 Task: Remove review limits from all repositories in the organization "Mark56771"
Action: Mouse moved to (1214, 100)
Screenshot: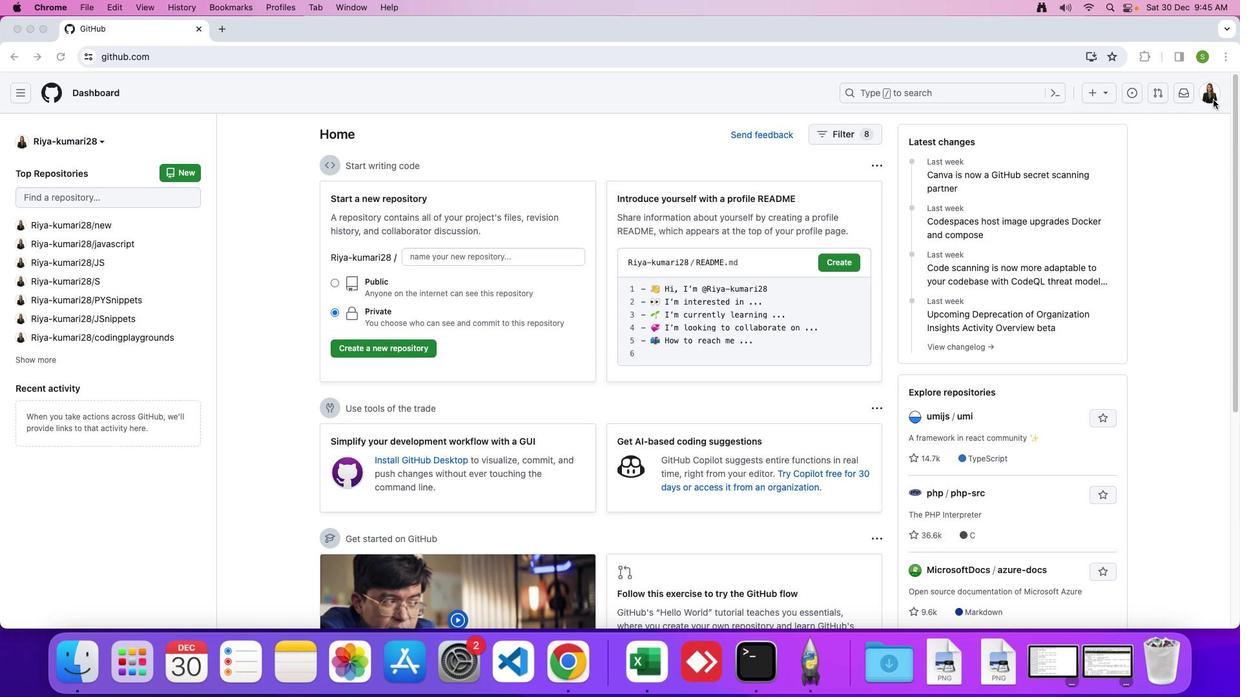 
Action: Mouse pressed left at (1214, 100)
Screenshot: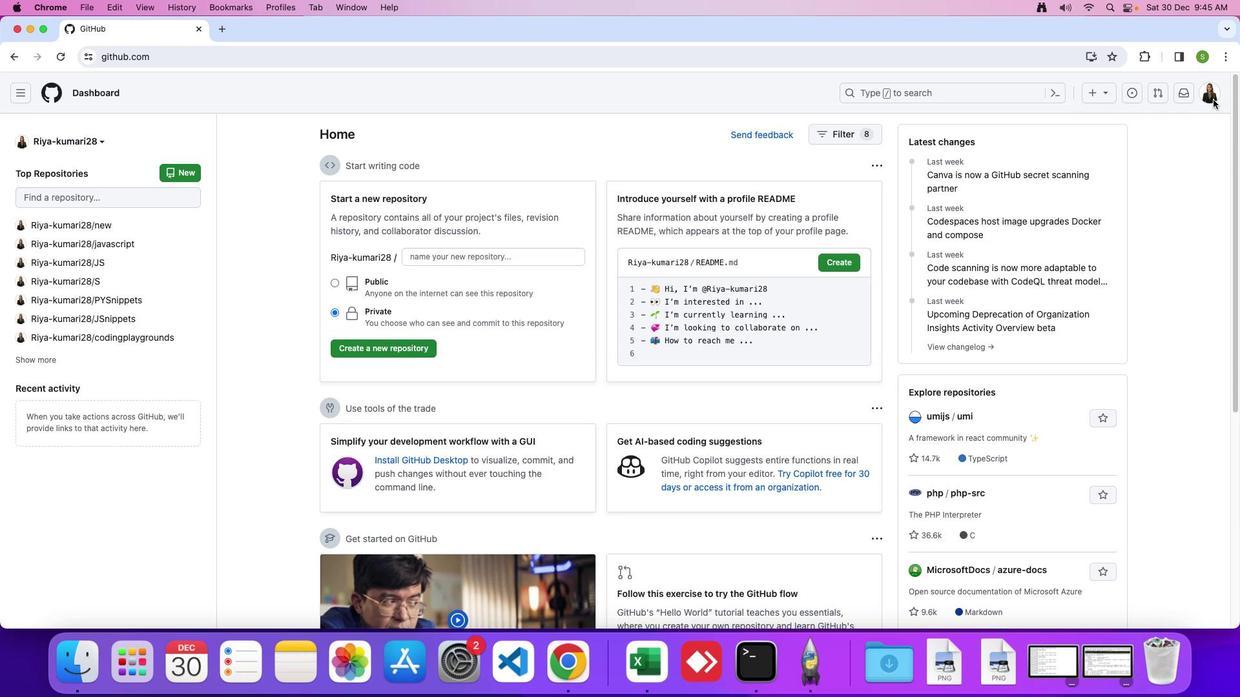 
Action: Mouse moved to (1212, 96)
Screenshot: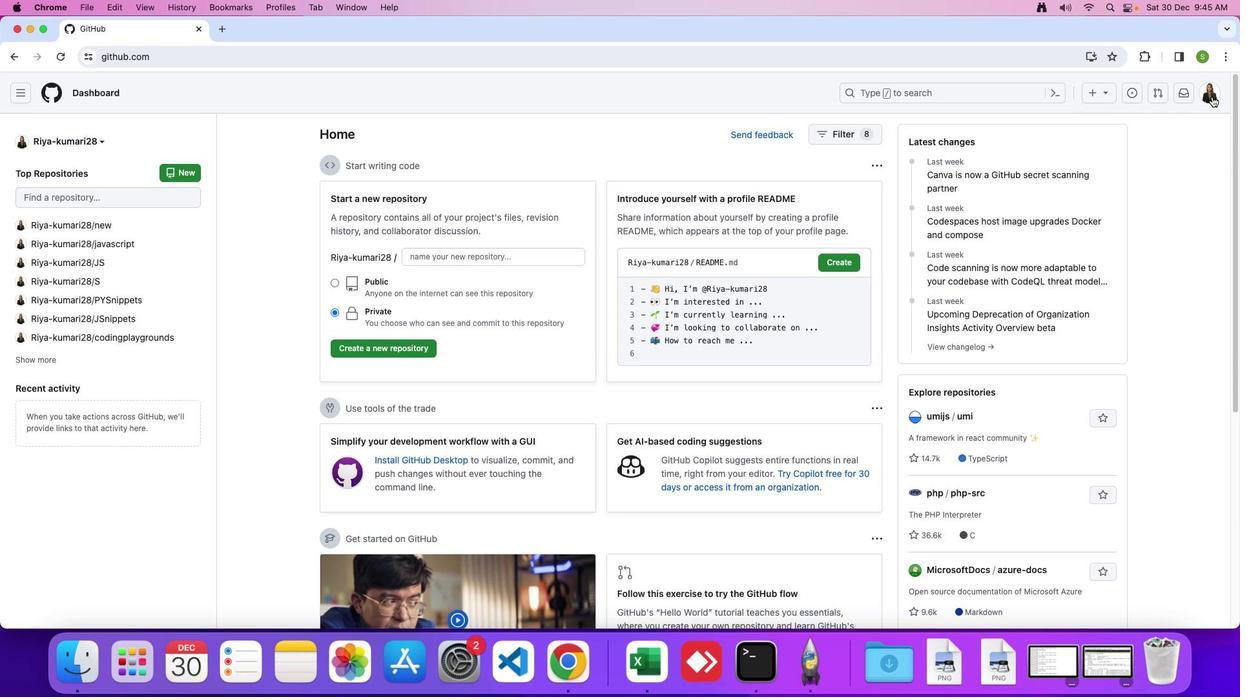 
Action: Mouse pressed left at (1212, 96)
Screenshot: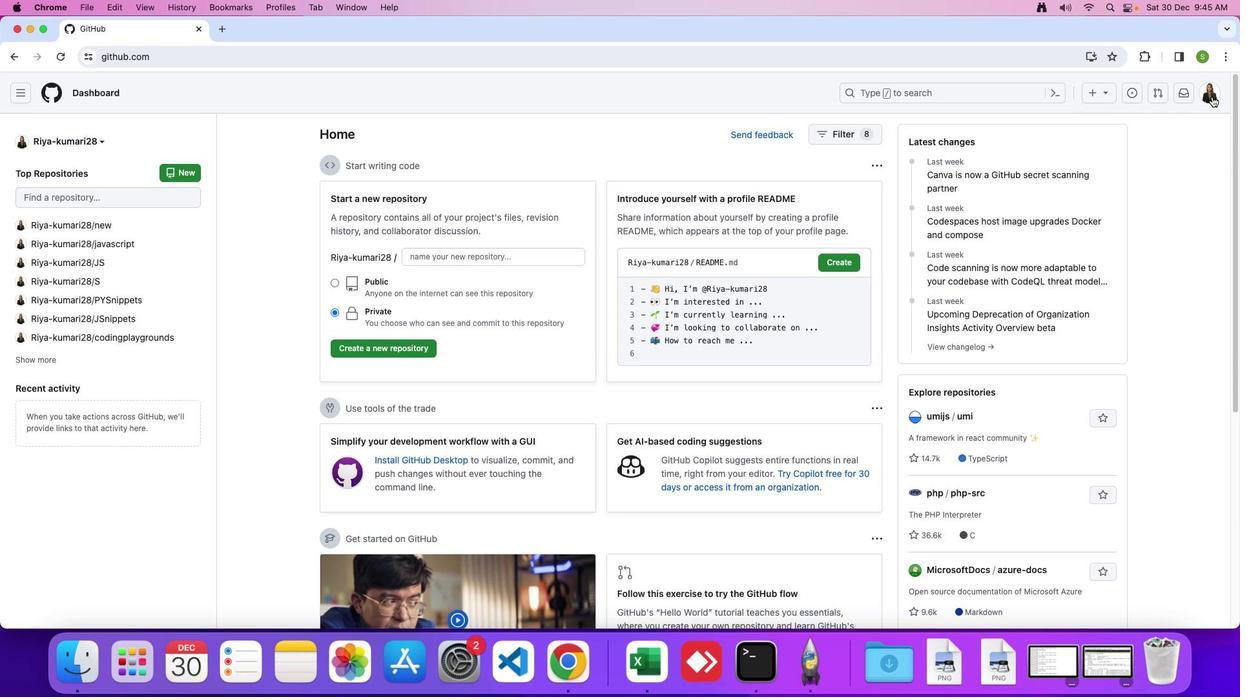 
Action: Mouse moved to (1157, 247)
Screenshot: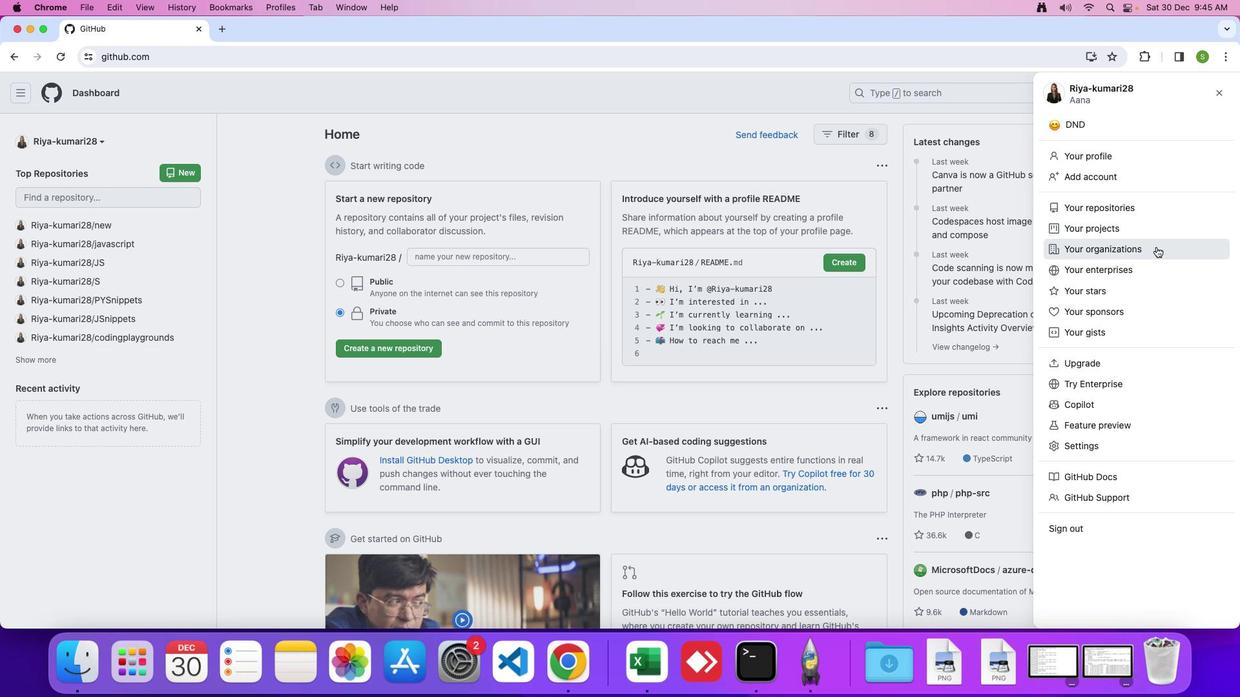 
Action: Mouse pressed left at (1157, 247)
Screenshot: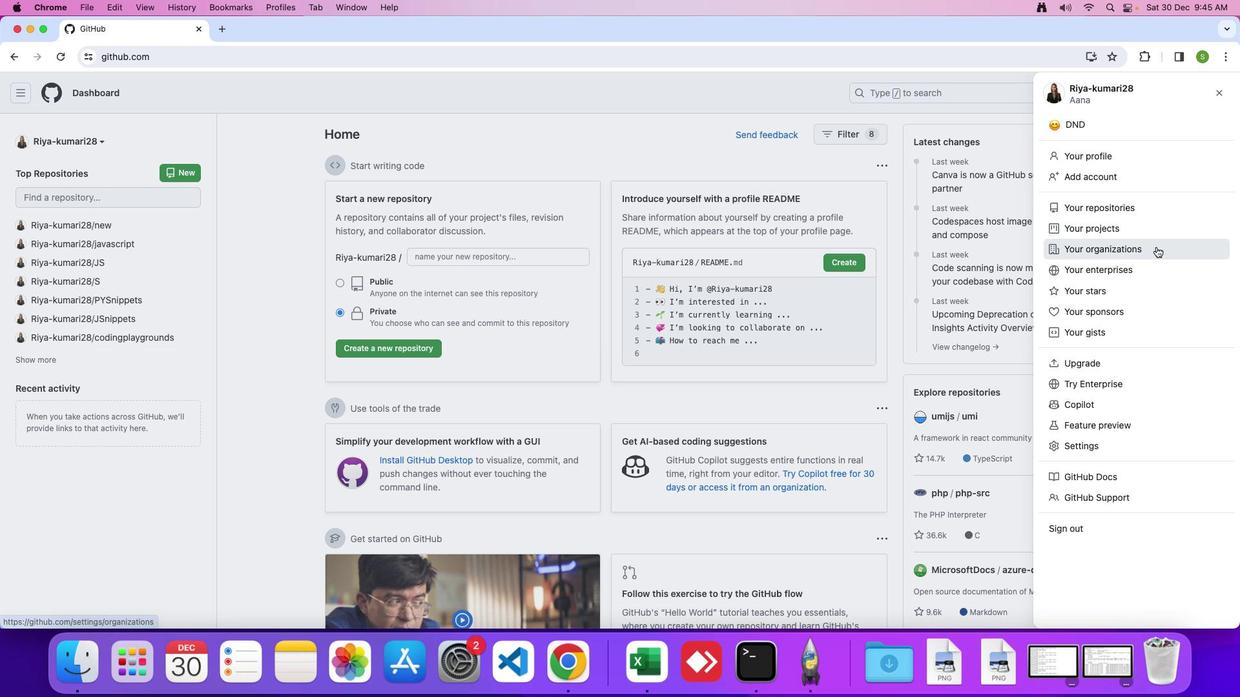 
Action: Mouse moved to (950, 270)
Screenshot: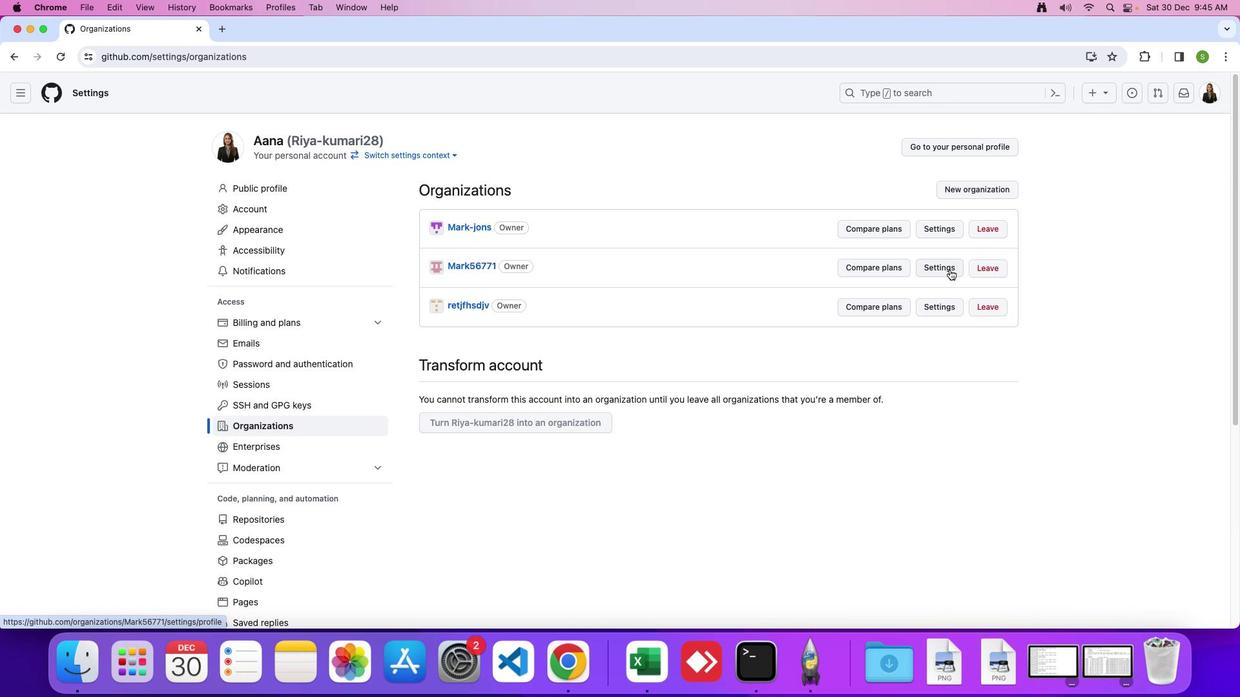 
Action: Mouse pressed left at (950, 270)
Screenshot: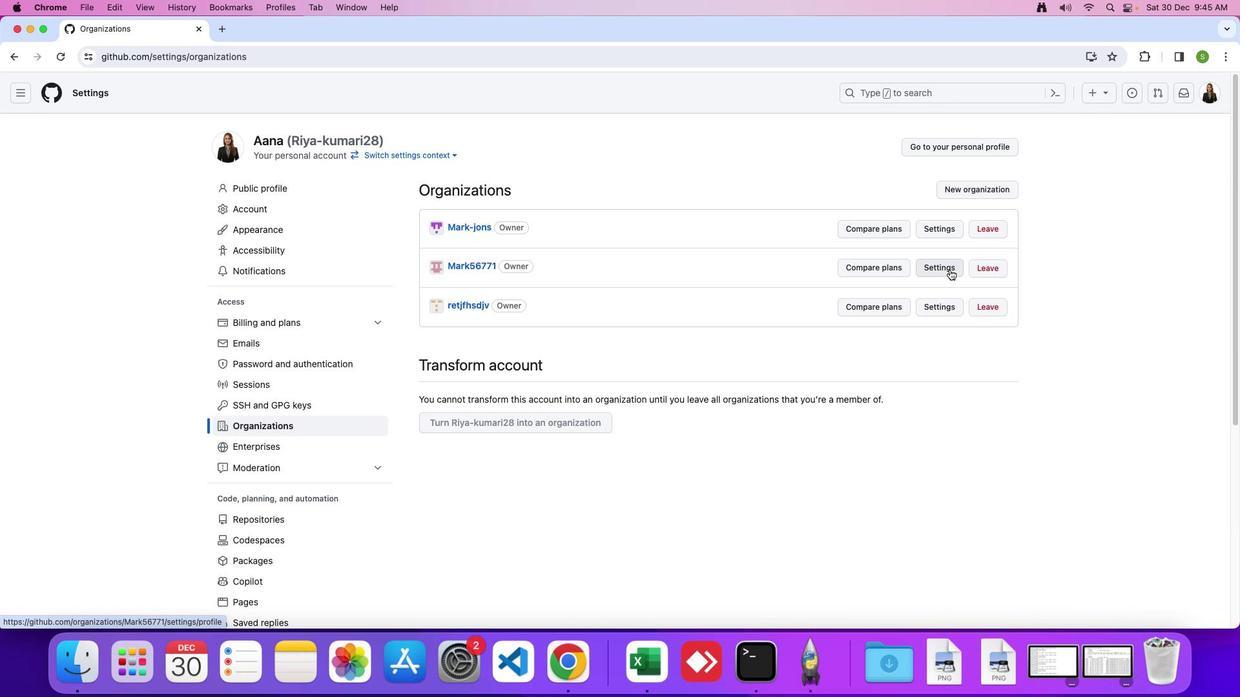 
Action: Mouse moved to (372, 345)
Screenshot: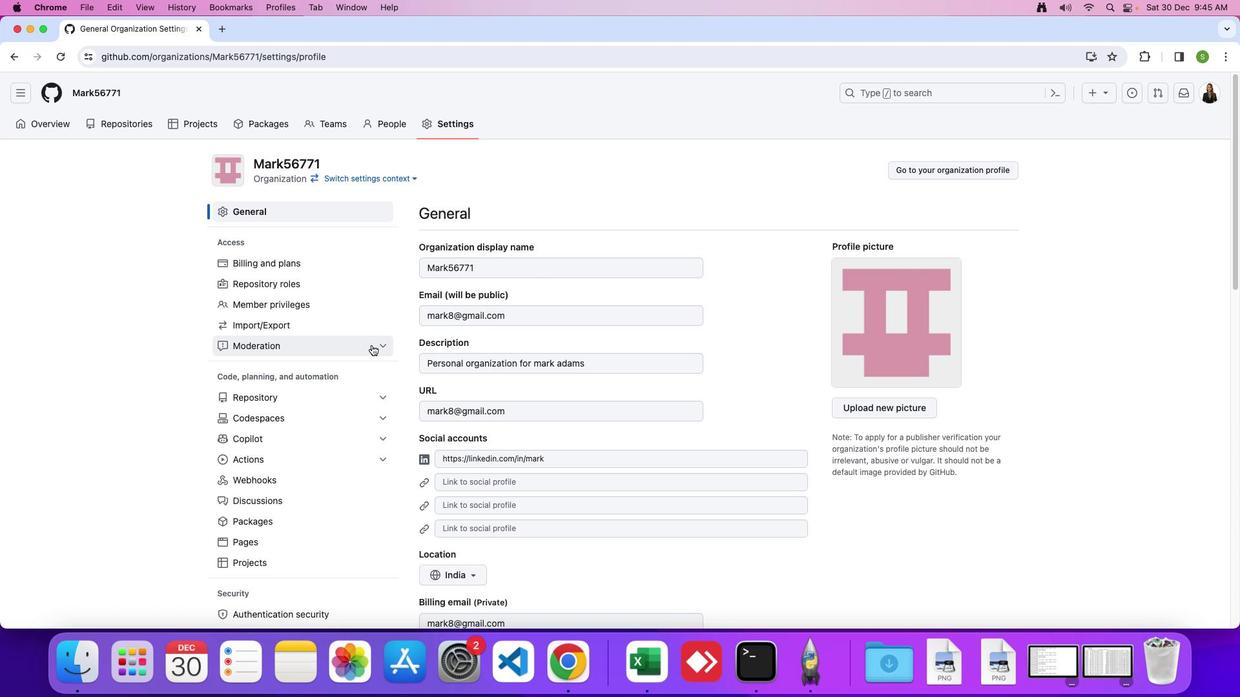 
Action: Mouse pressed left at (372, 345)
Screenshot: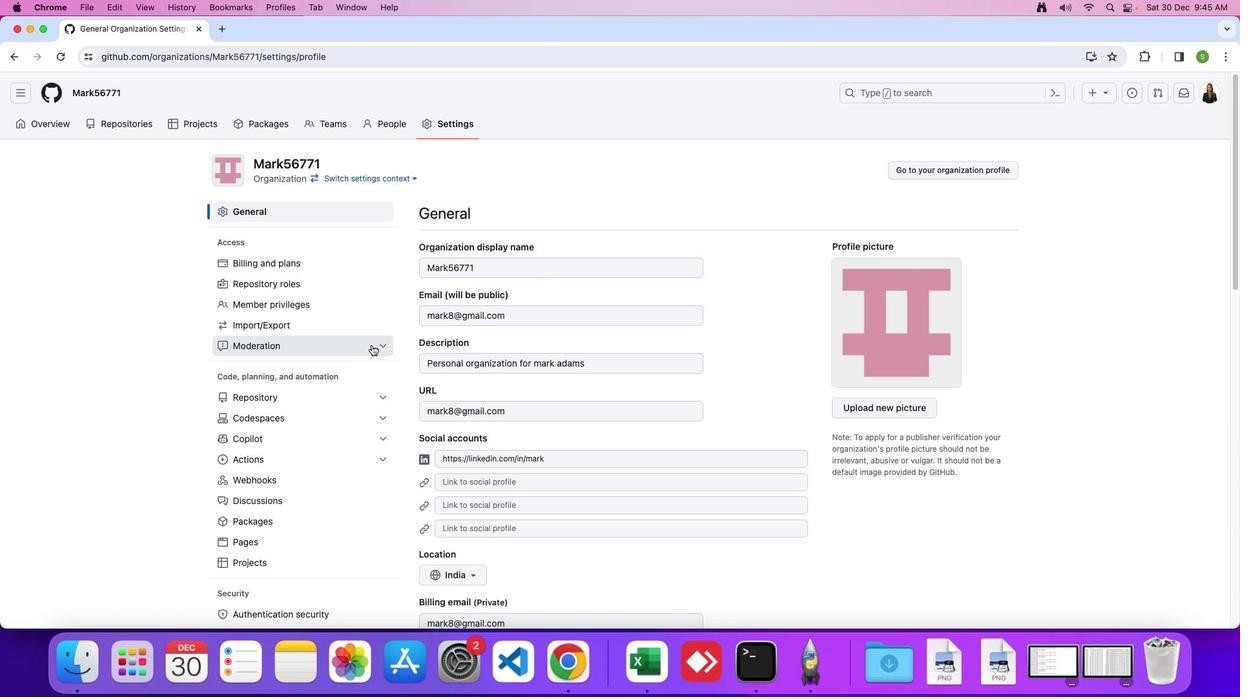 
Action: Mouse moved to (336, 404)
Screenshot: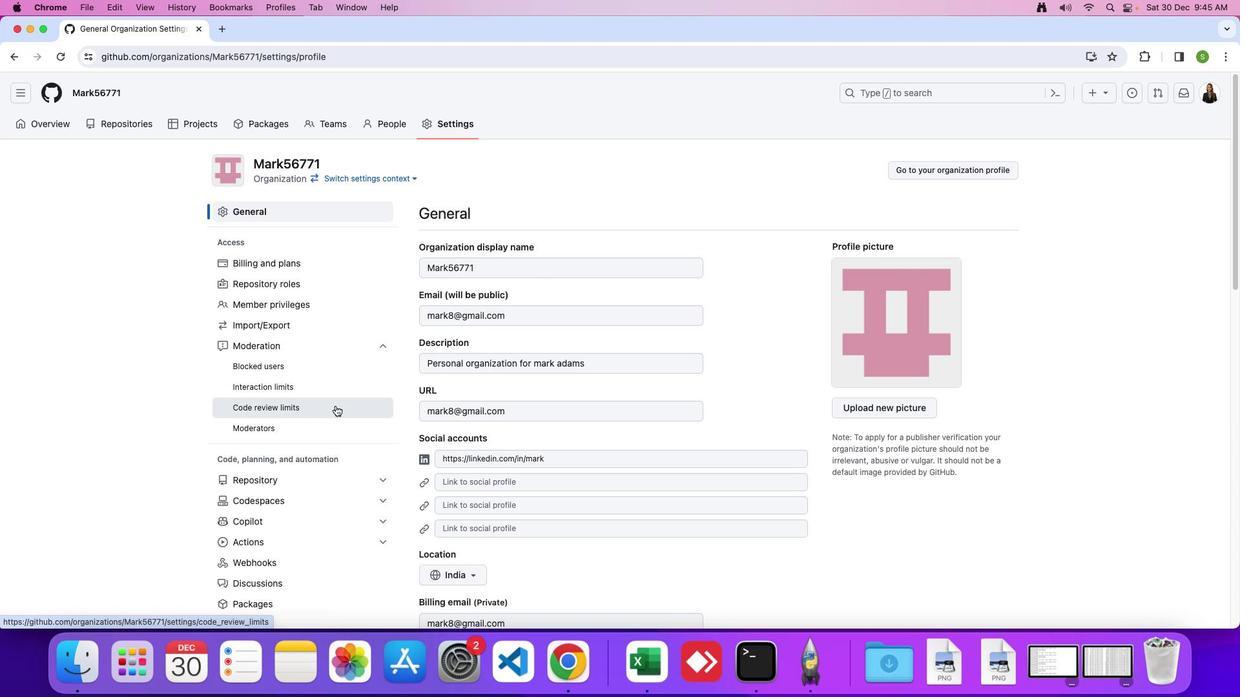
Action: Mouse pressed left at (336, 404)
Screenshot: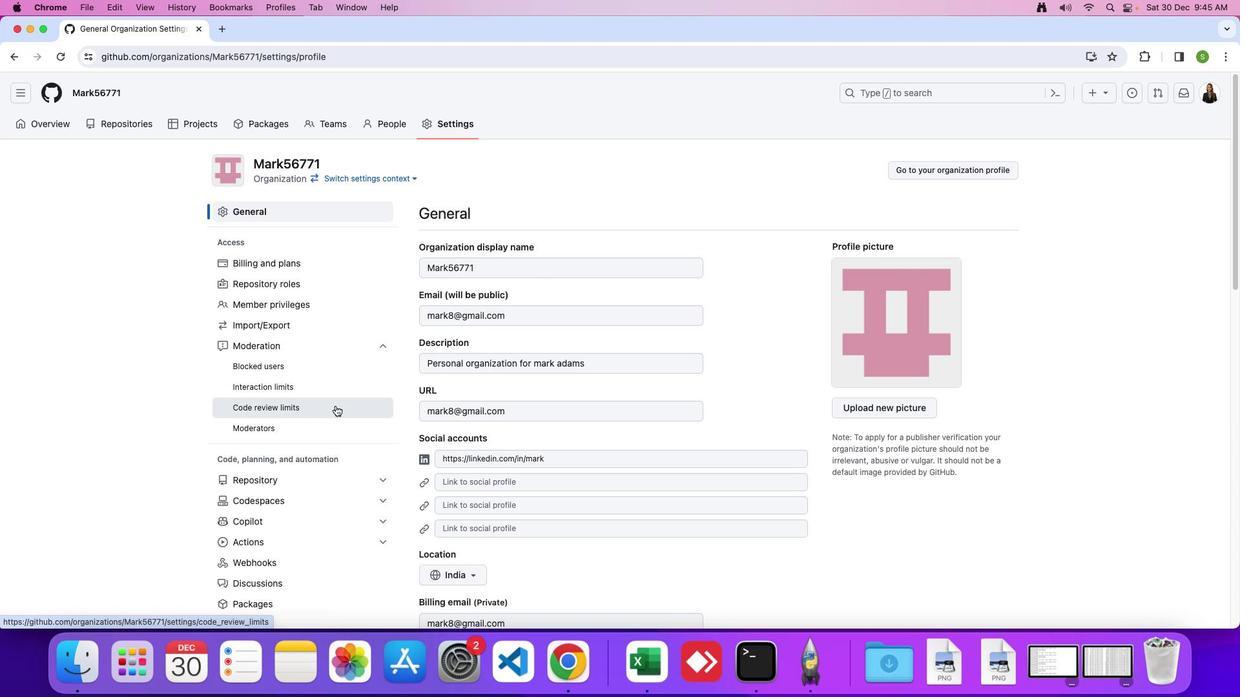 
Action: Mouse moved to (672, 339)
Screenshot: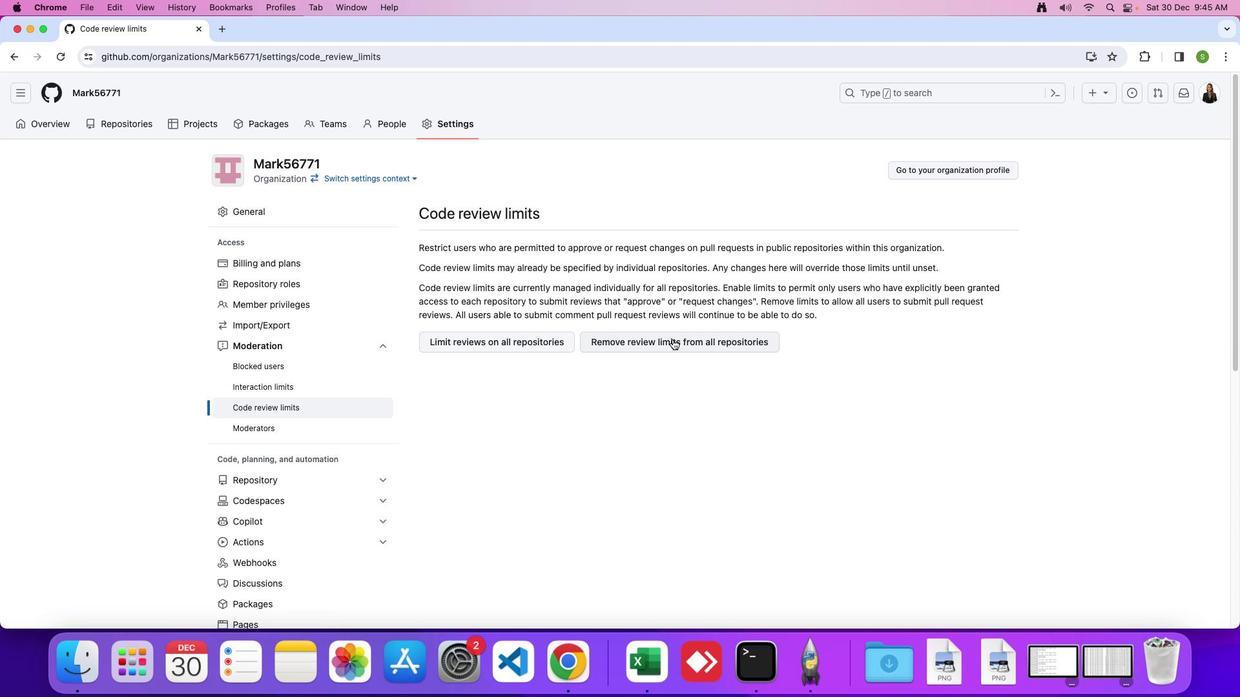 
Action: Mouse pressed left at (672, 339)
Screenshot: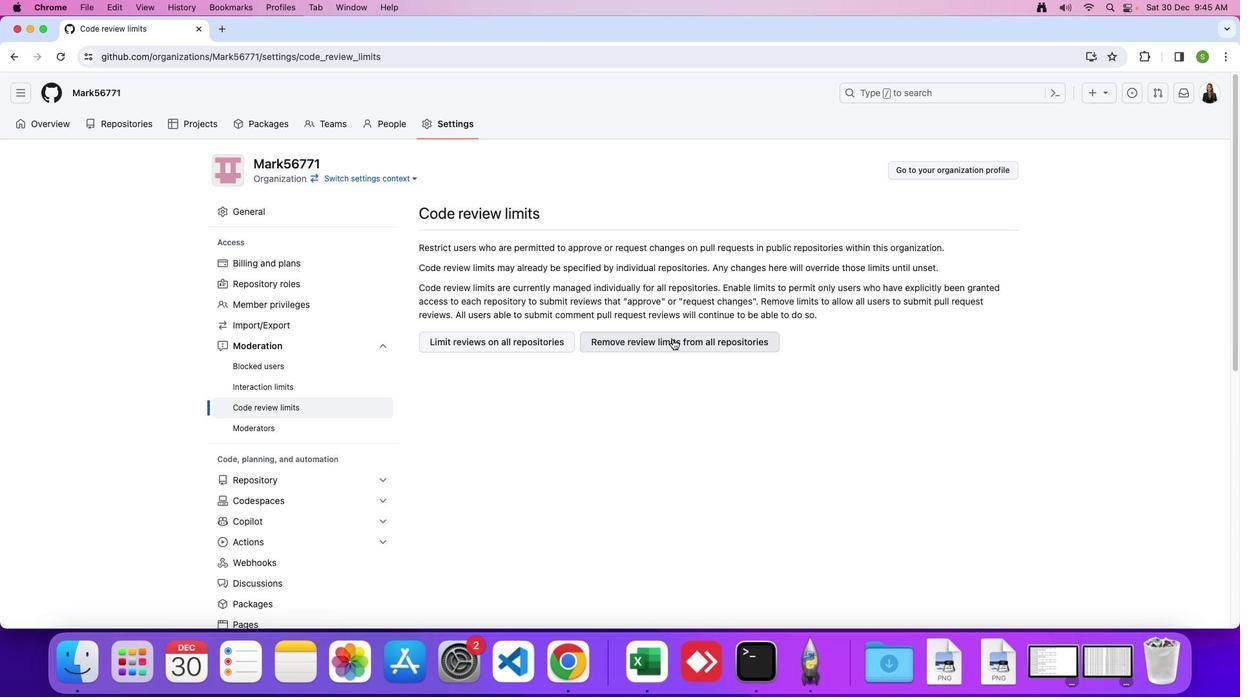 
